 Task: Select the range for dropdown criteria.
Action: Mouse moved to (167, 63)
Screenshot: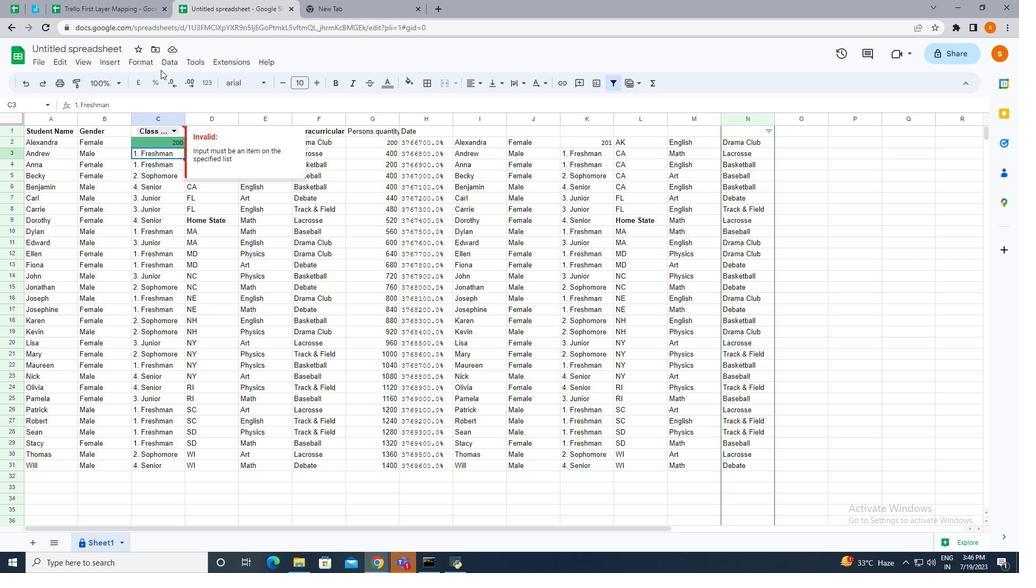 
Action: Mouse pressed left at (167, 63)
Screenshot: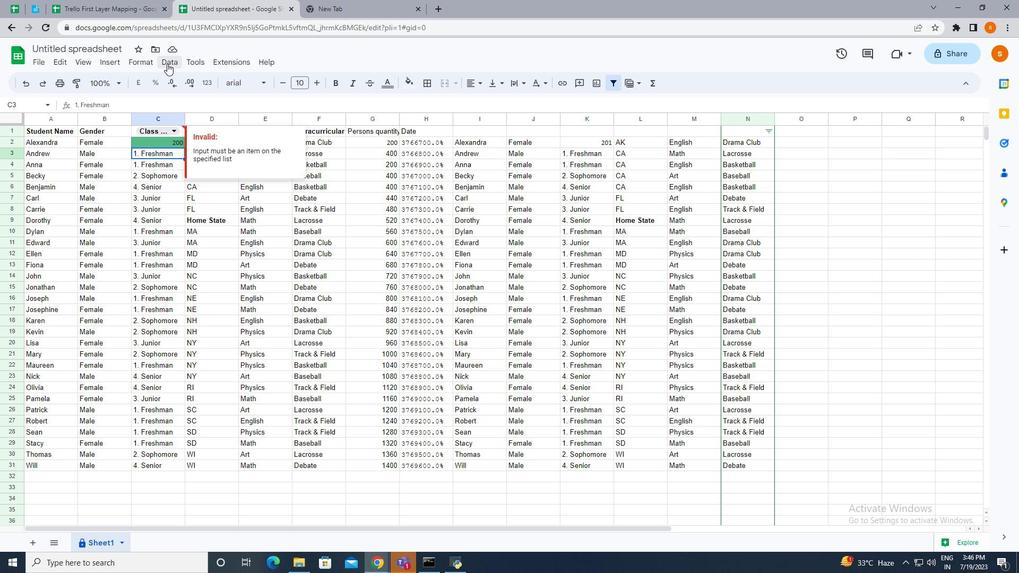
Action: Mouse moved to (191, 273)
Screenshot: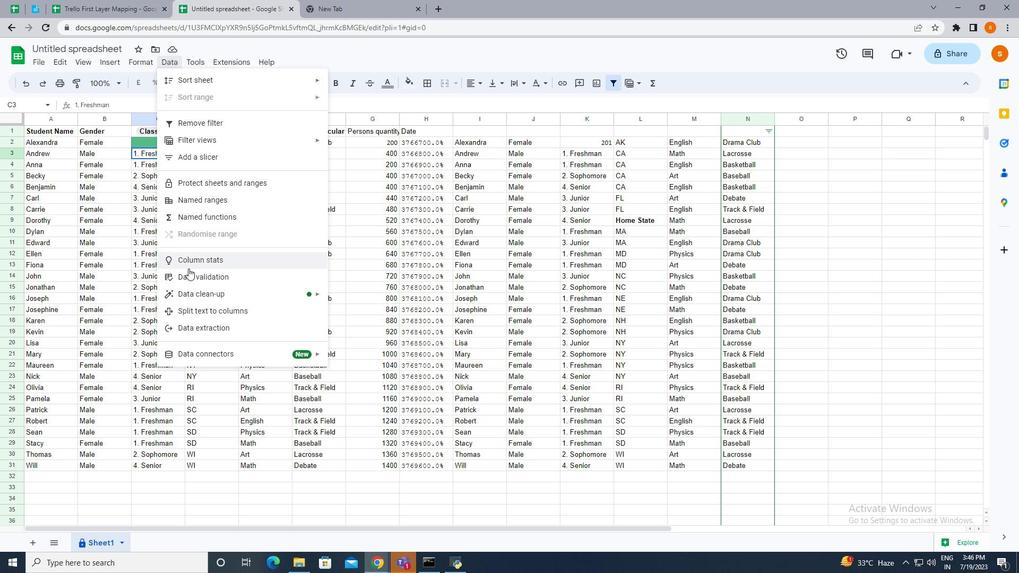 
Action: Mouse pressed left at (191, 273)
Screenshot: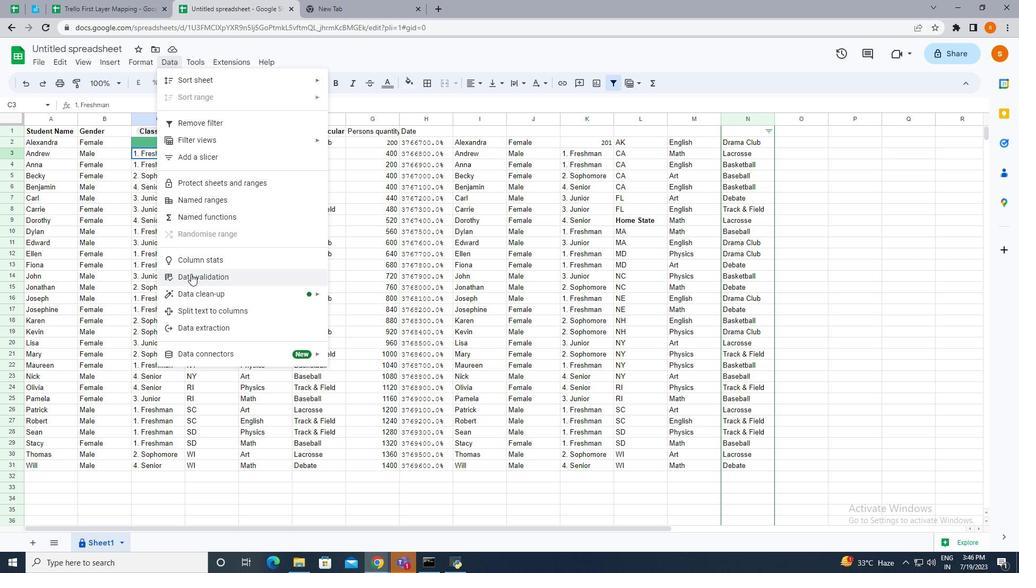 
Action: Mouse moved to (890, 137)
Screenshot: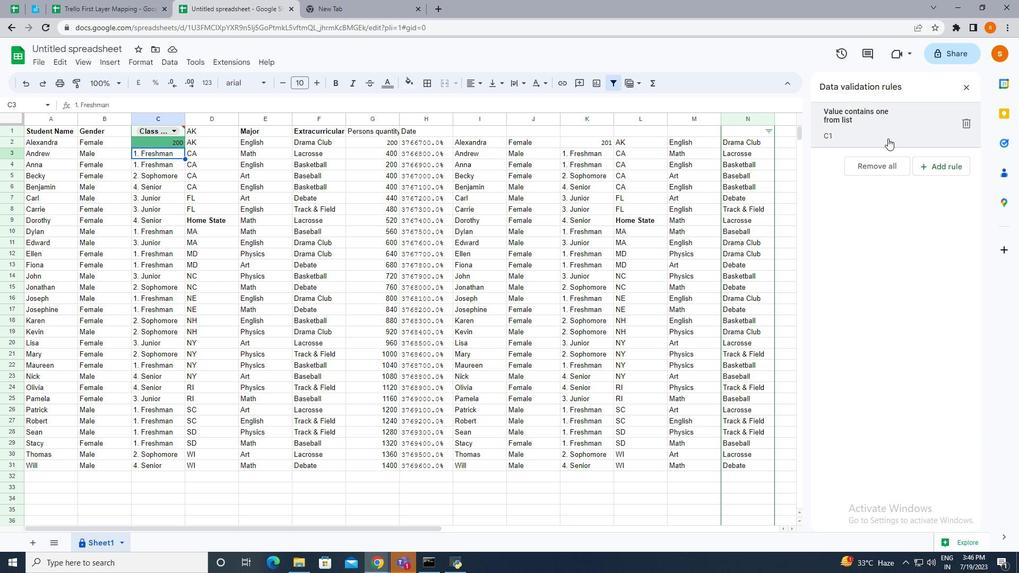 
Action: Mouse pressed left at (890, 137)
Screenshot: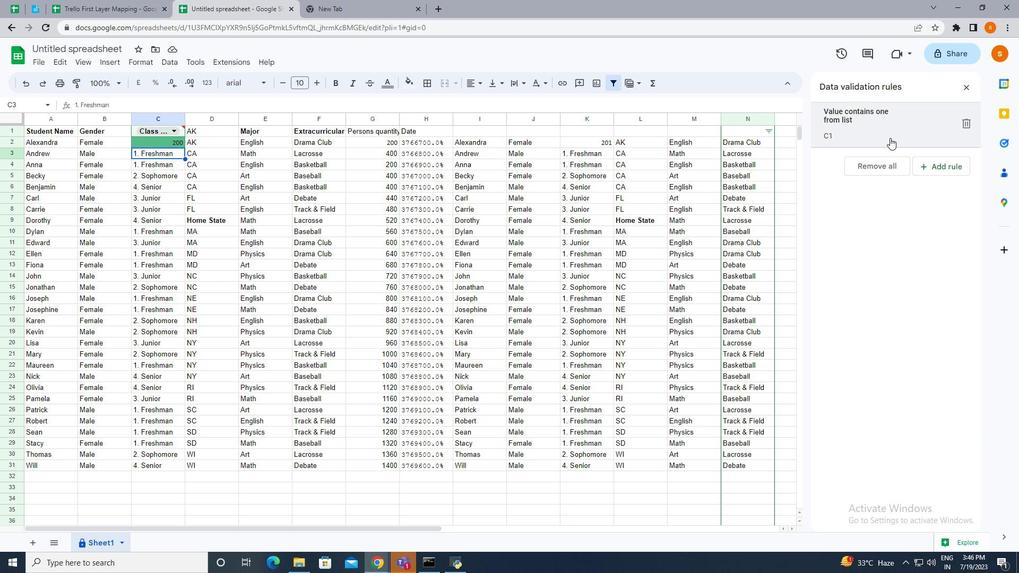 
Action: Mouse moved to (963, 135)
Screenshot: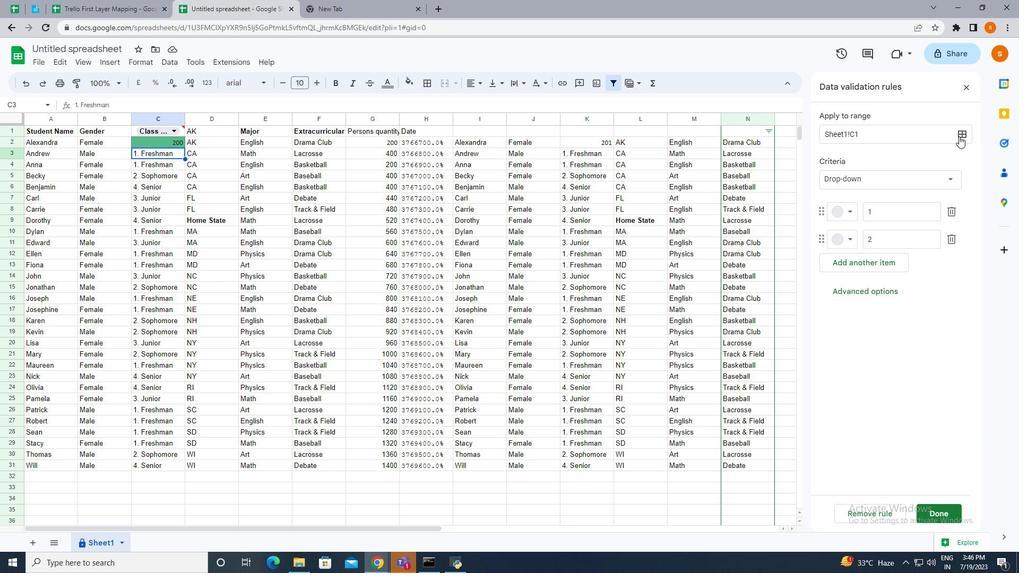 
Action: Mouse pressed left at (963, 135)
Screenshot: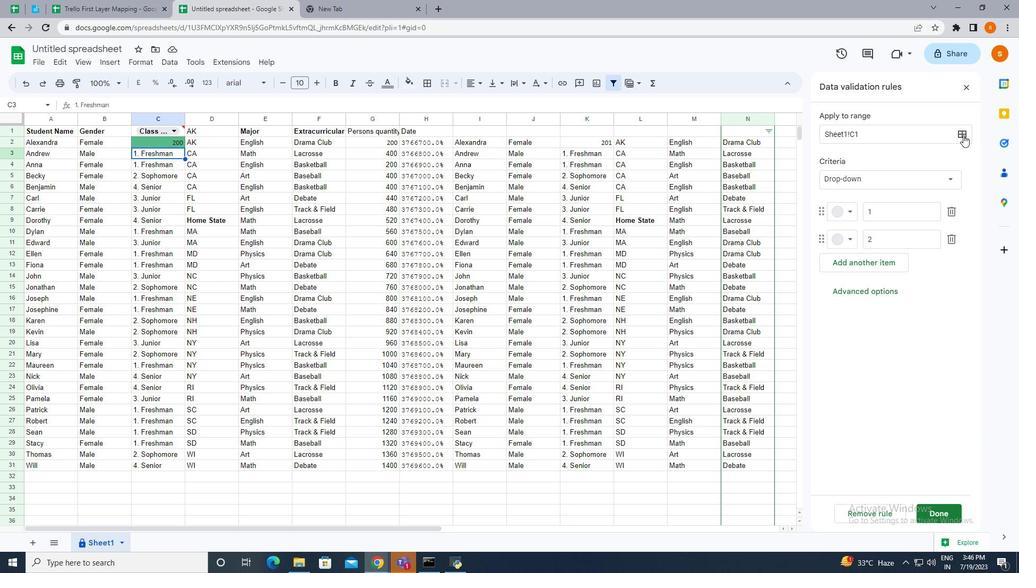 
Action: Mouse moved to (494, 276)
Screenshot: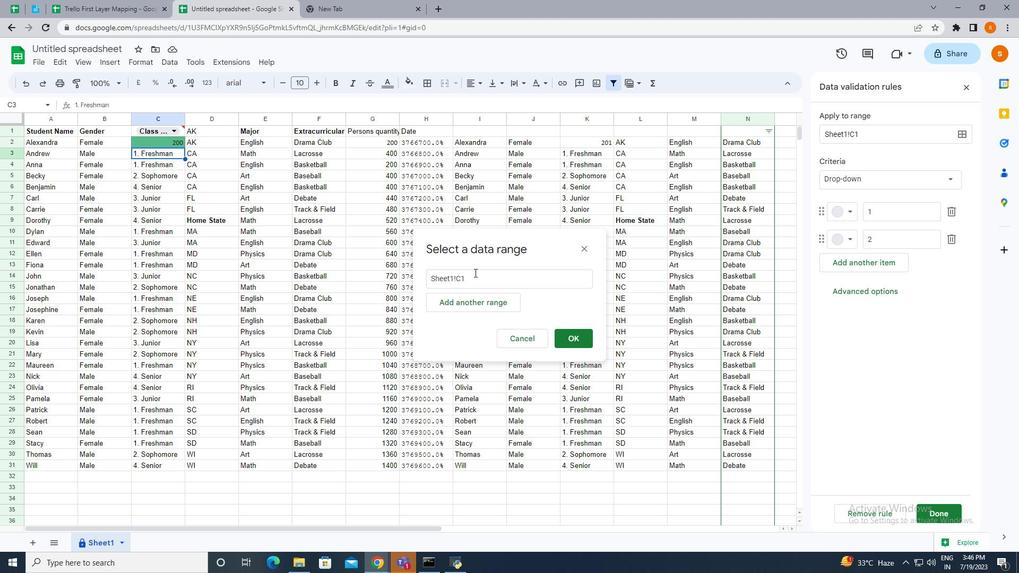 
Action: Mouse pressed left at (494, 276)
Screenshot: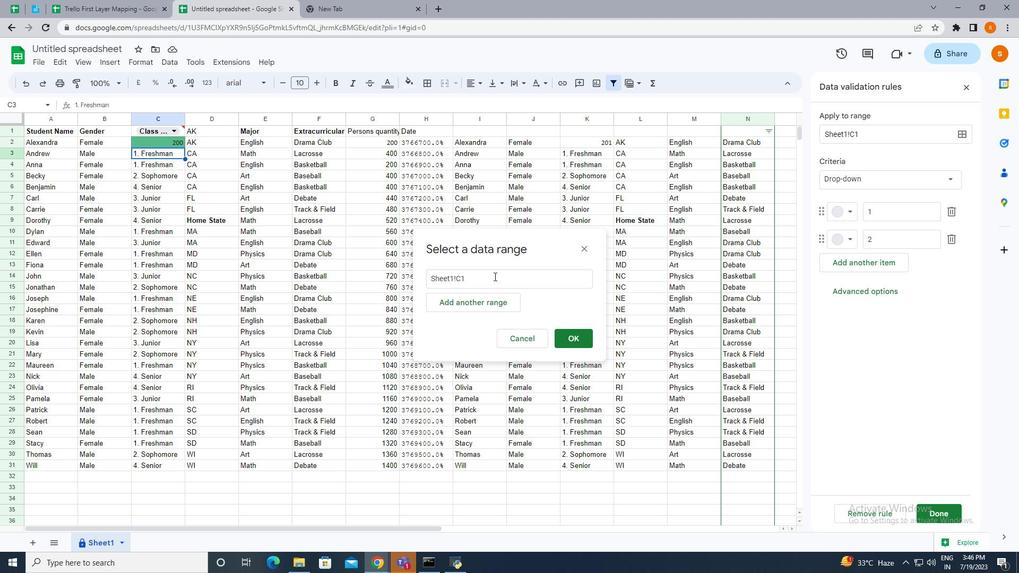 
Action: Mouse moved to (152, 151)
Screenshot: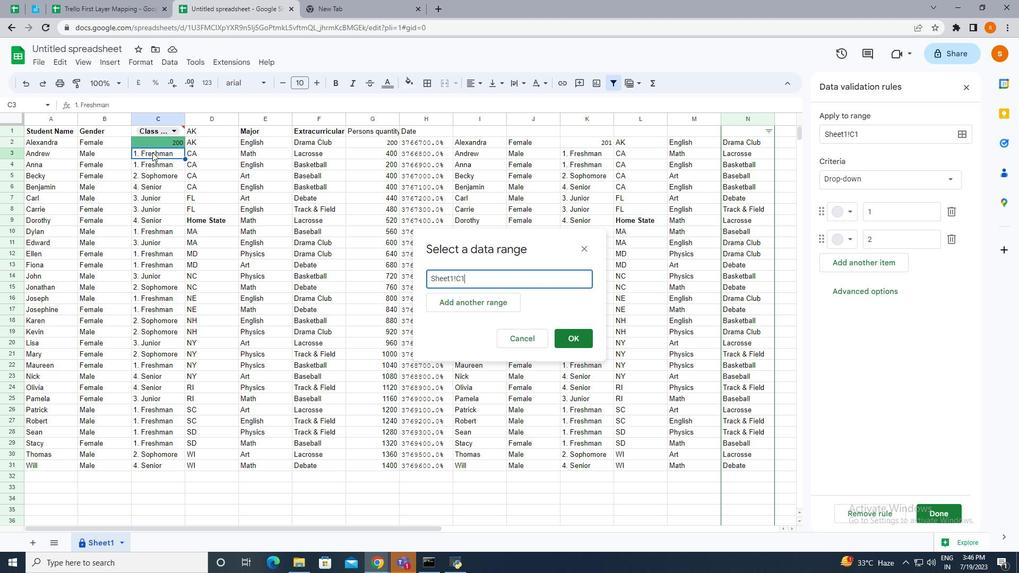 
Action: Mouse pressed left at (152, 151)
Screenshot: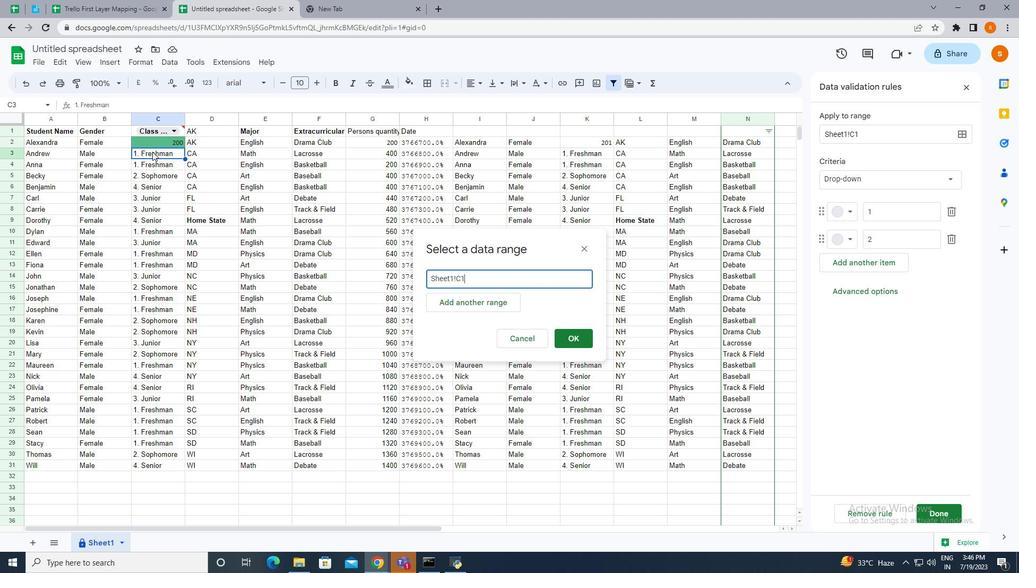 
Action: Mouse moved to (566, 340)
Screenshot: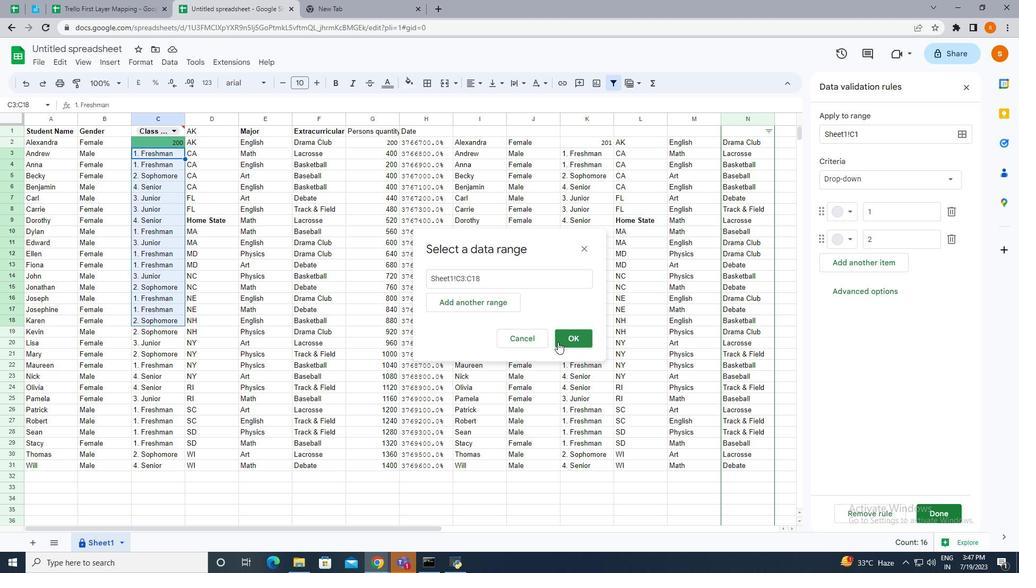 
Action: Mouse pressed left at (566, 340)
Screenshot: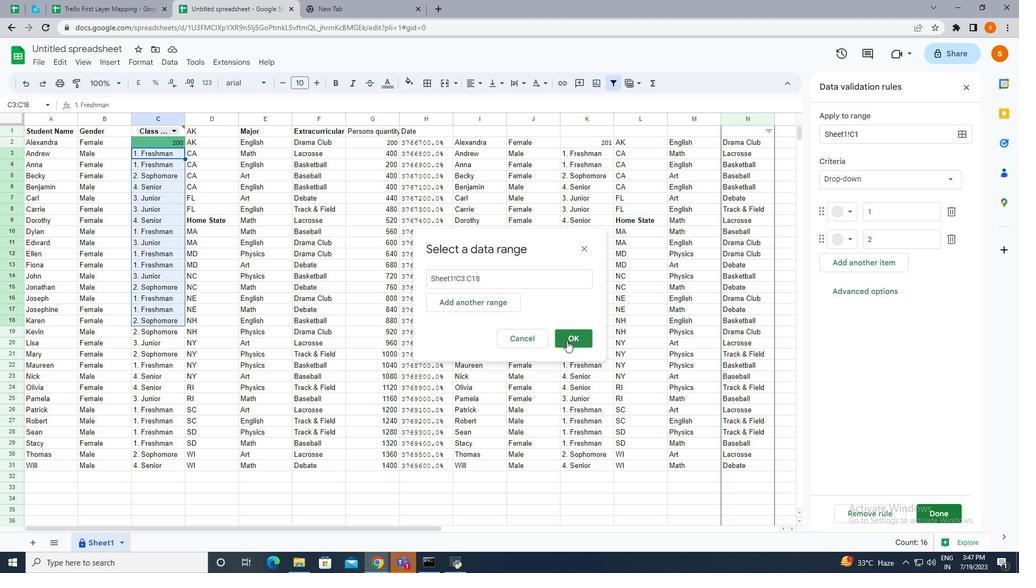 
